 Task: Add Sprouts Eucalyptus Mint Bar Soap to the cart.
Action: Mouse moved to (781, 274)
Screenshot: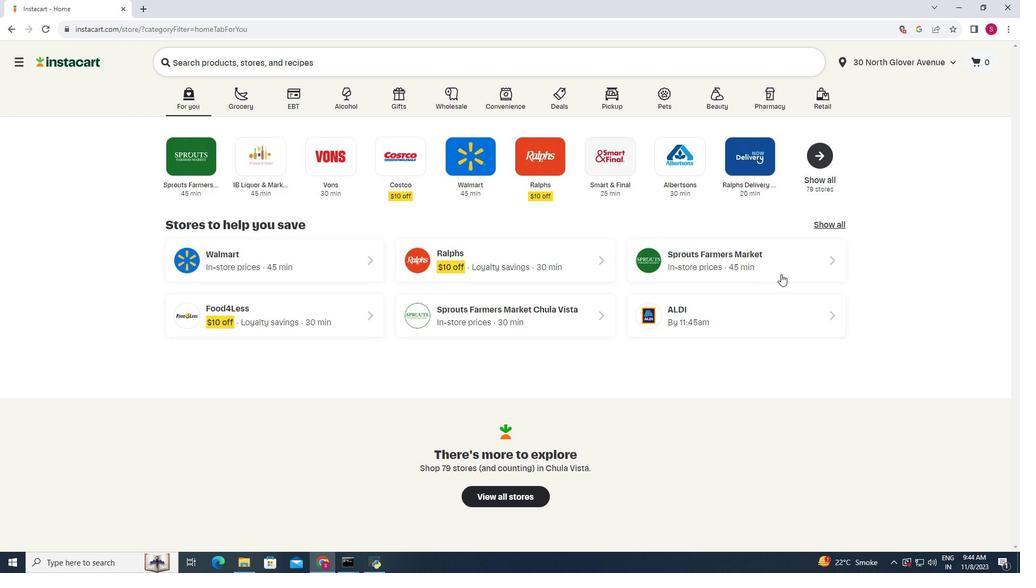 
Action: Mouse pressed left at (781, 274)
Screenshot: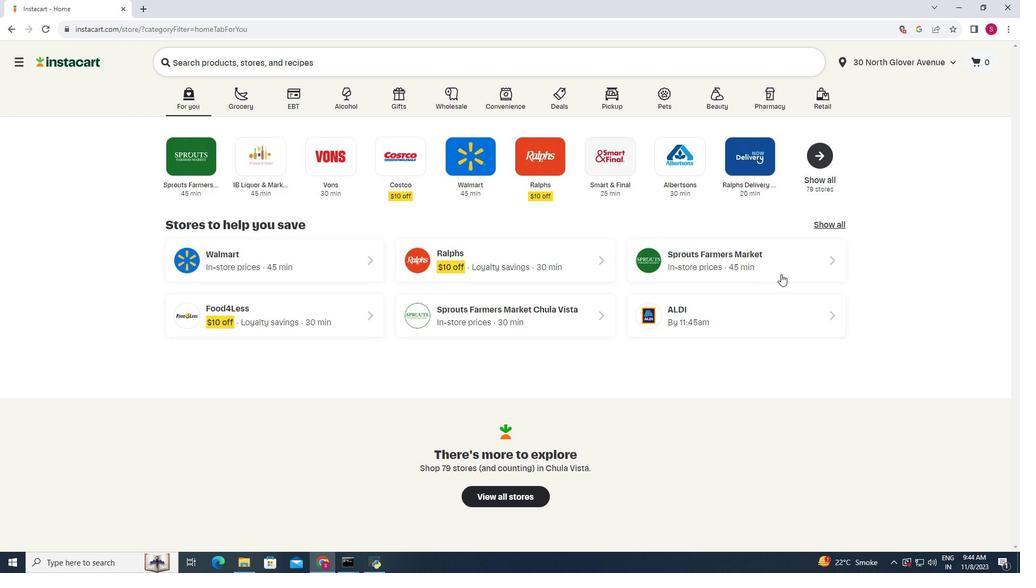 
Action: Mouse moved to (75, 407)
Screenshot: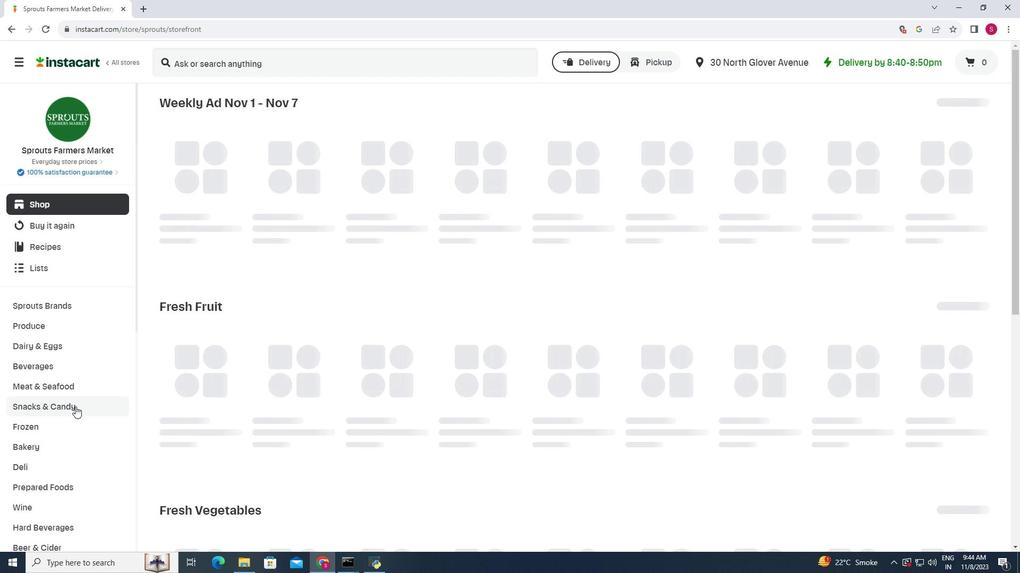 
Action: Mouse scrolled (75, 406) with delta (0, 0)
Screenshot: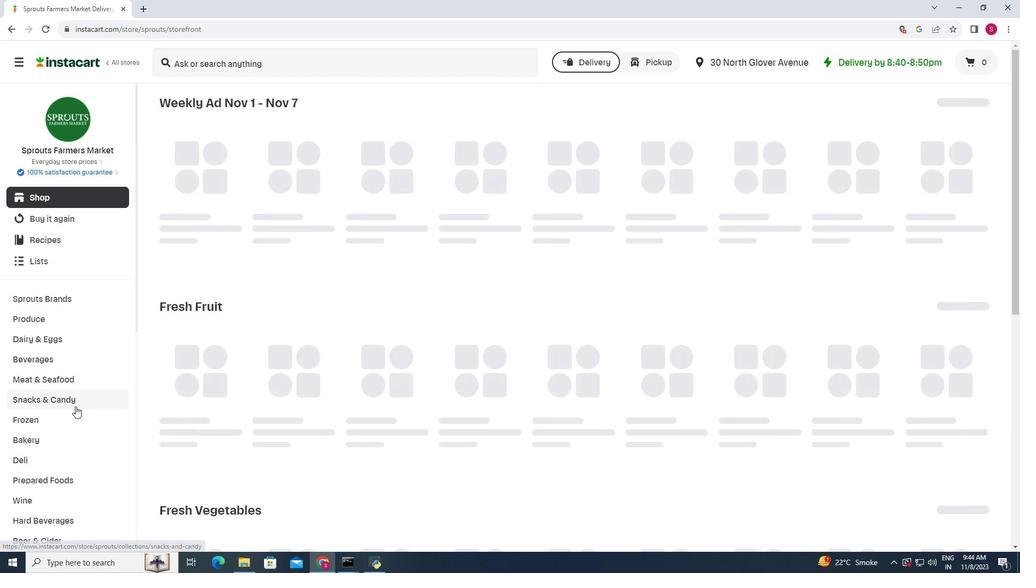 
Action: Mouse scrolled (75, 406) with delta (0, 0)
Screenshot: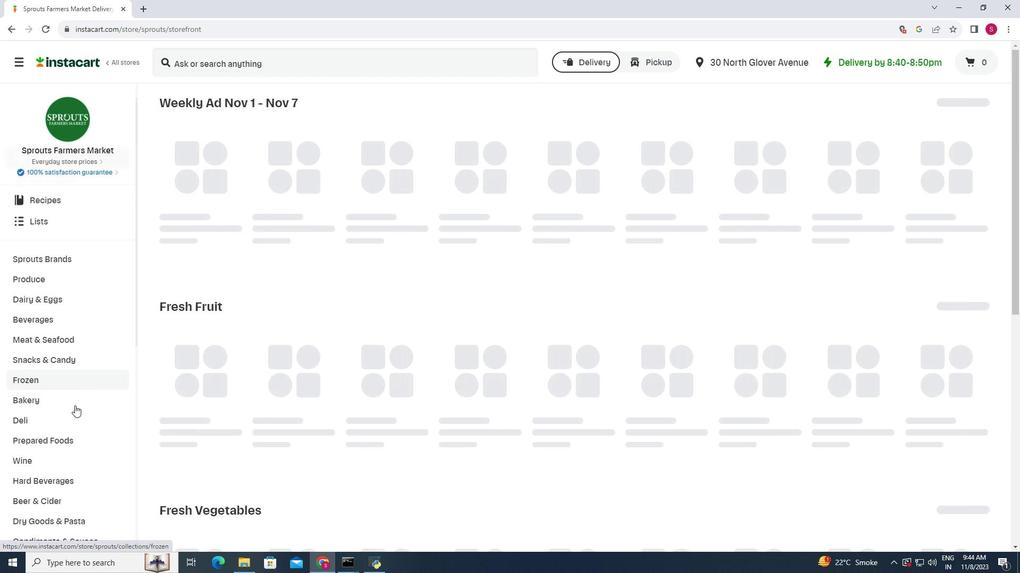 
Action: Mouse moved to (74, 405)
Screenshot: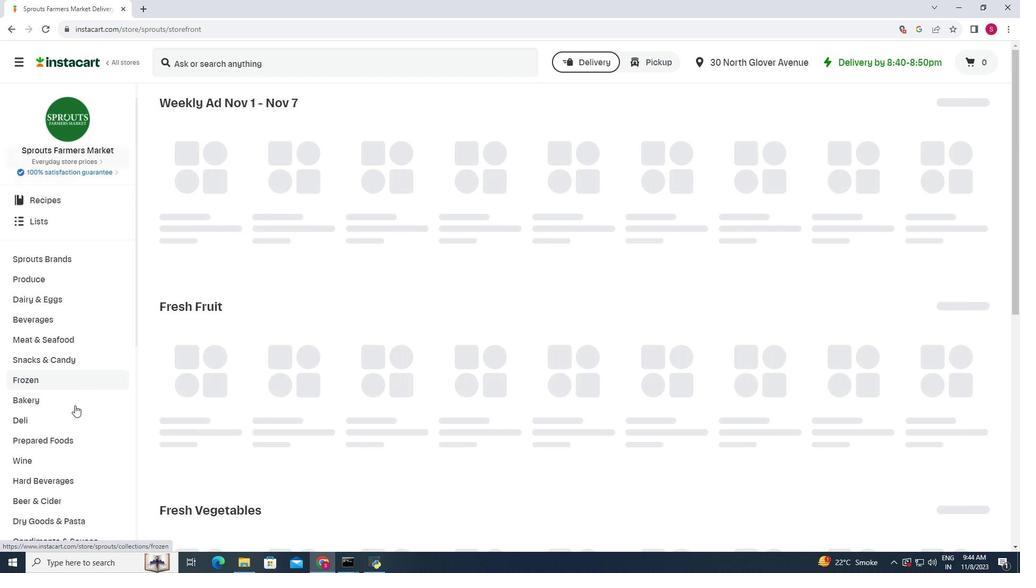 
Action: Mouse scrolled (74, 405) with delta (0, 0)
Screenshot: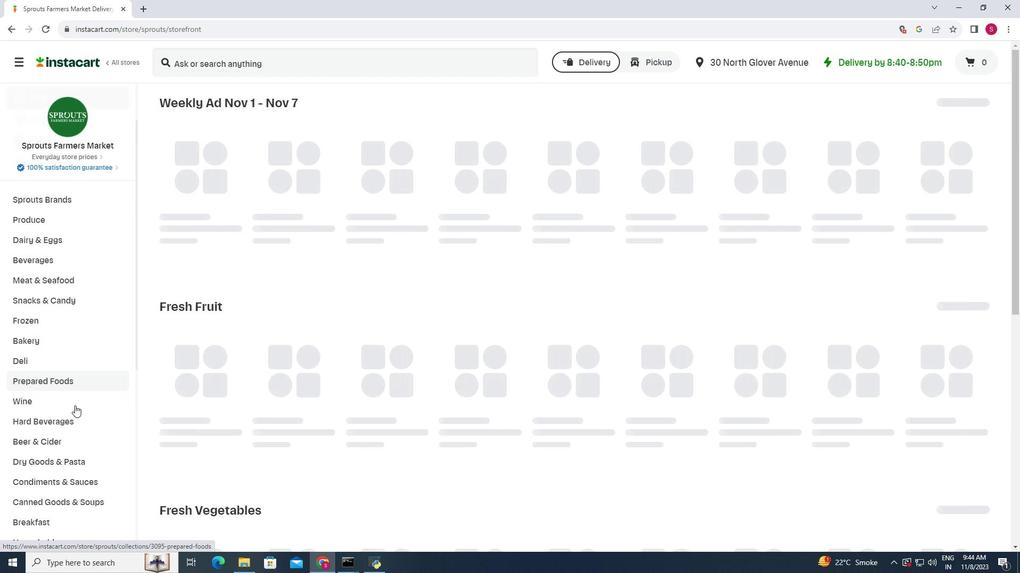 
Action: Mouse moved to (75, 414)
Screenshot: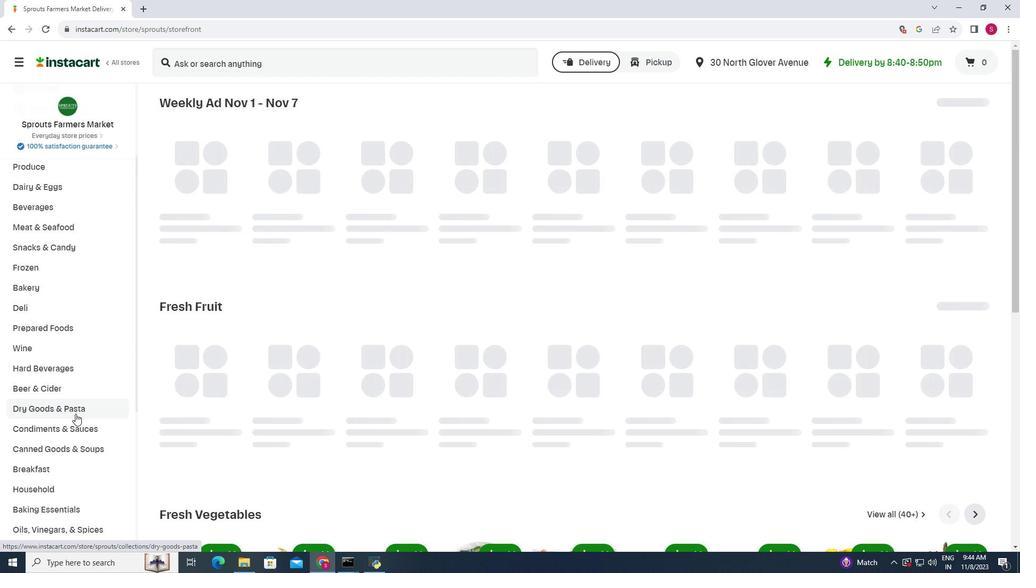 
Action: Mouse scrolled (75, 413) with delta (0, 0)
Screenshot: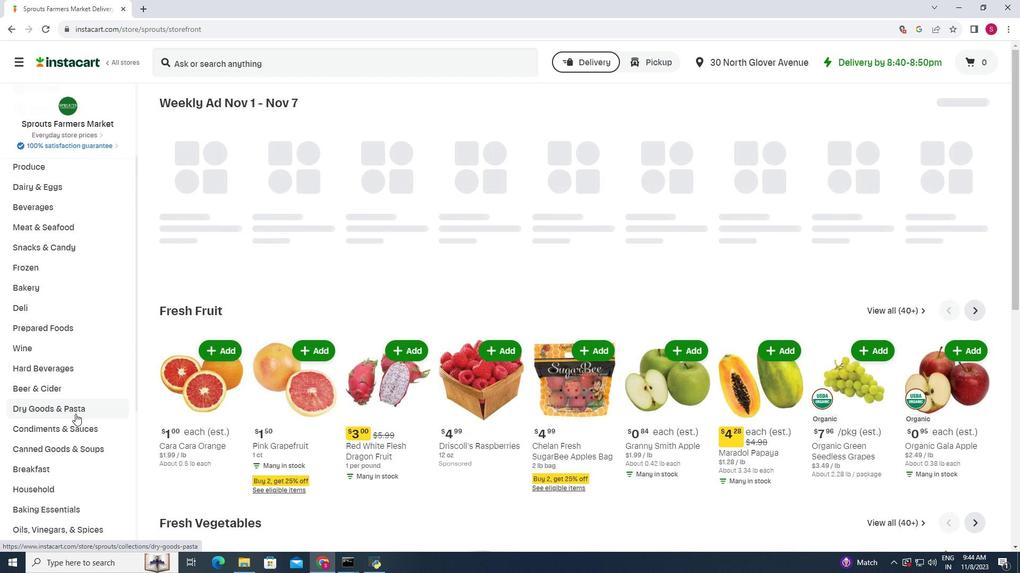 
Action: Mouse moved to (62, 439)
Screenshot: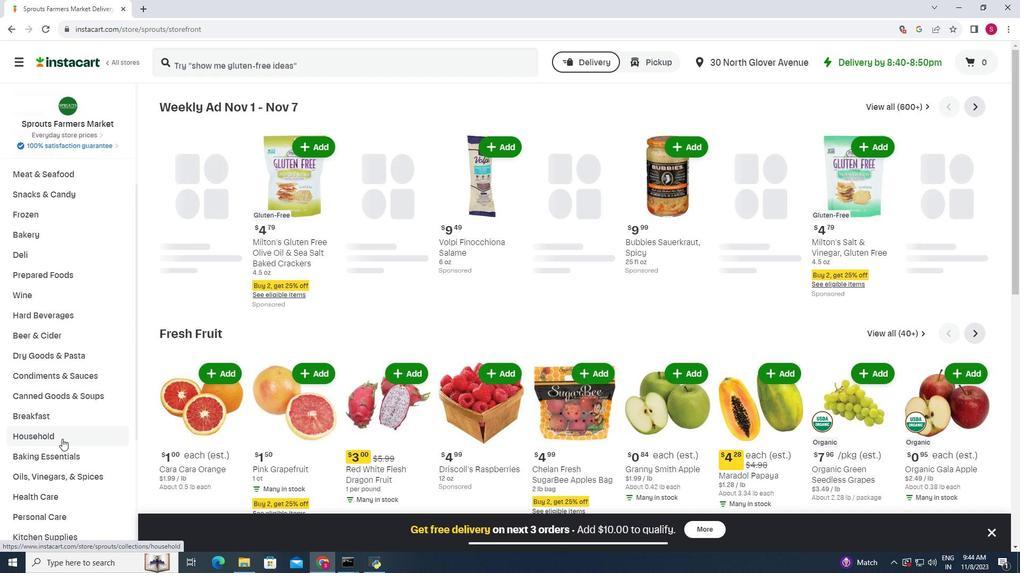 
Action: Mouse pressed left at (62, 439)
Screenshot: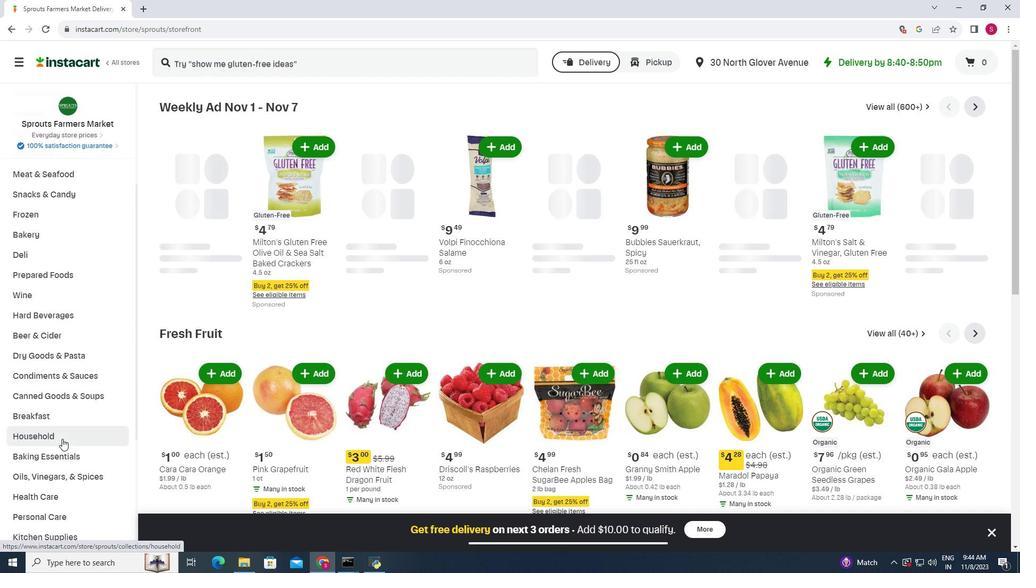 
Action: Mouse moved to (742, 133)
Screenshot: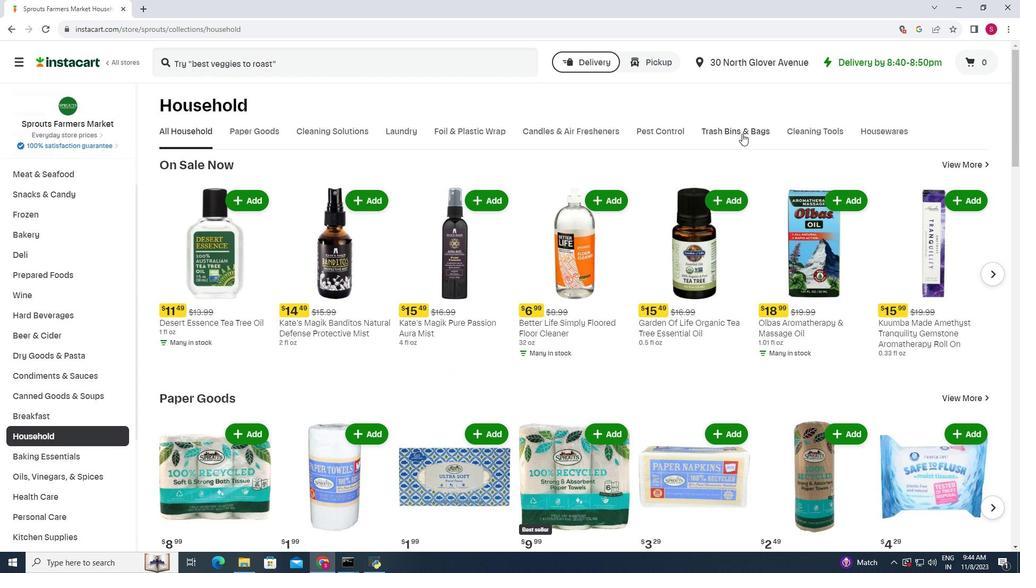 
Action: Mouse pressed left at (742, 133)
Screenshot: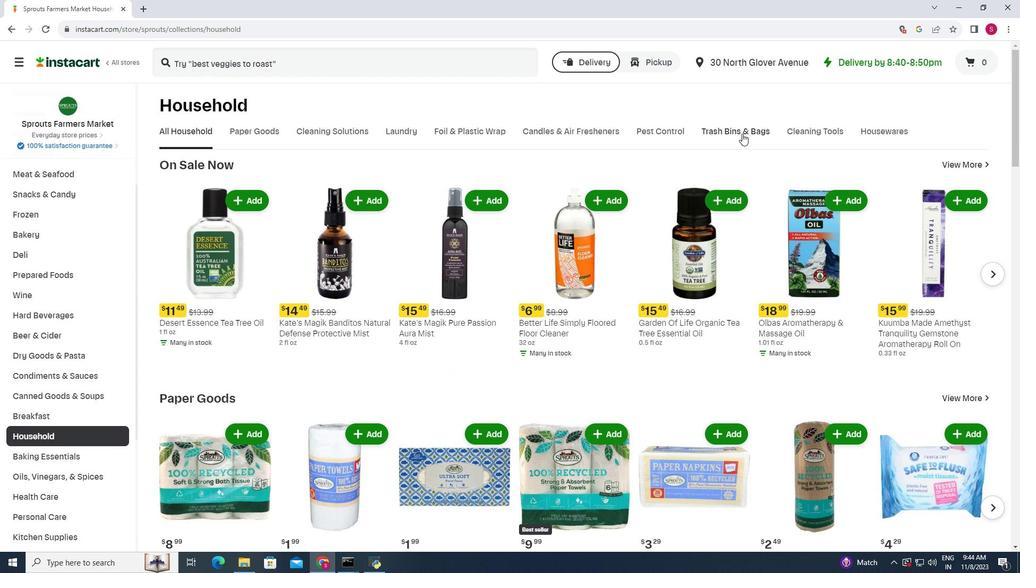 
Action: Mouse moved to (583, 171)
Screenshot: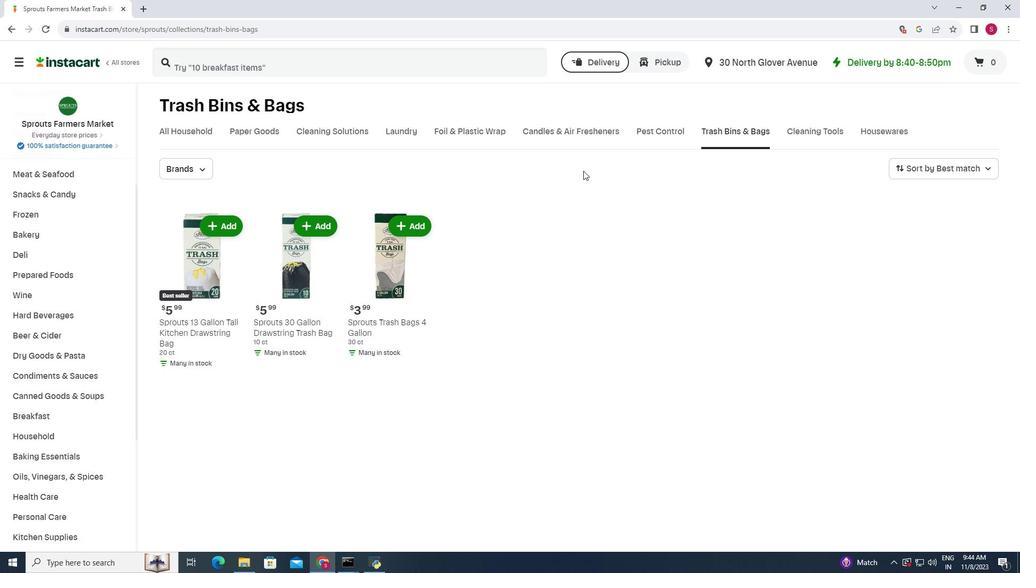 
